 Task: Check current mortgage rates that include VA loans.
Action: Mouse moved to (791, 152)
Screenshot: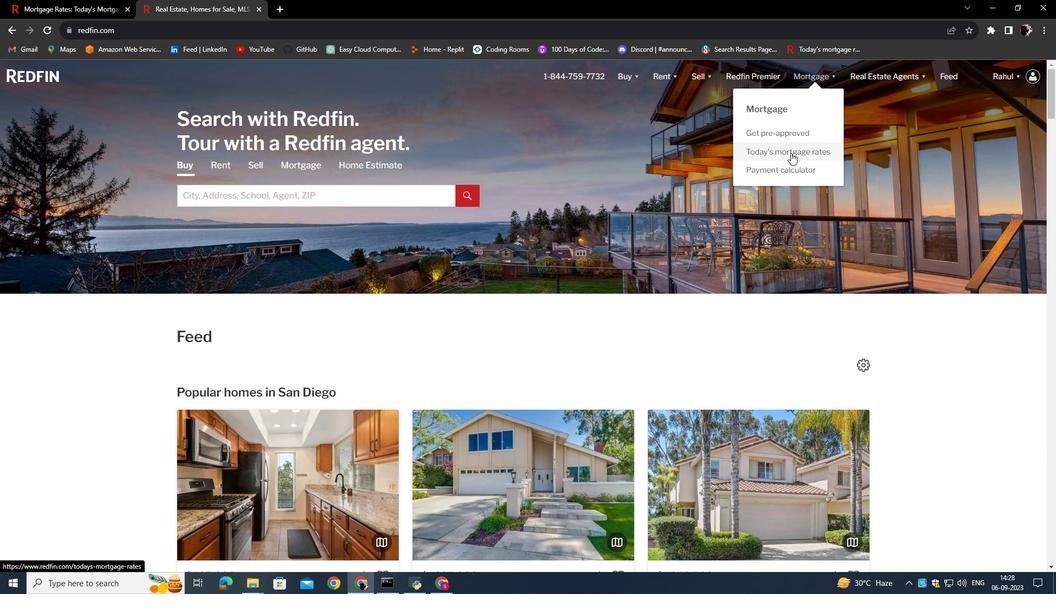 
Action: Mouse pressed left at (791, 152)
Screenshot: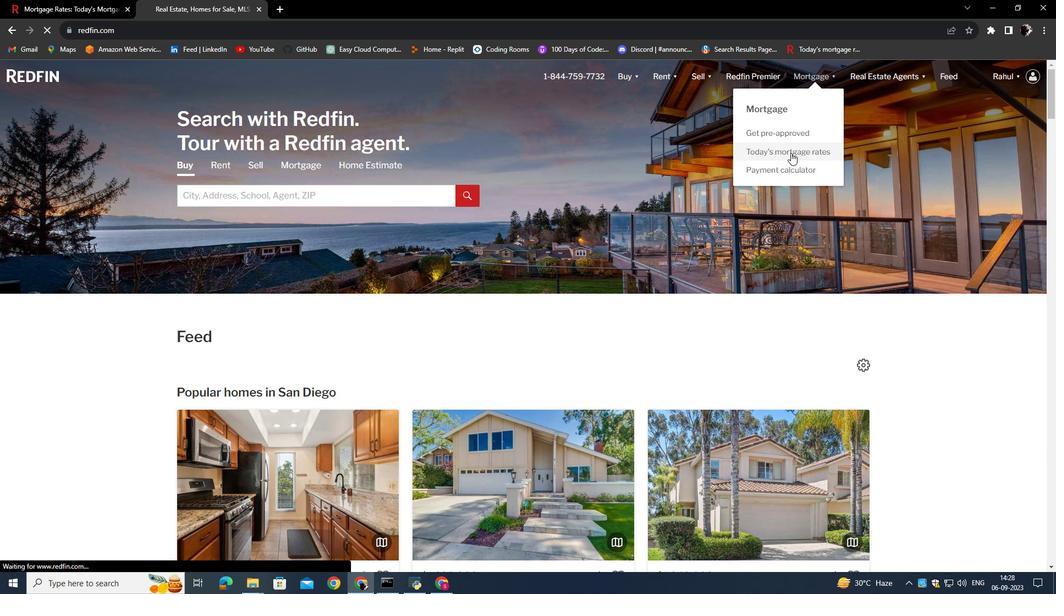 
Action: Mouse moved to (423, 300)
Screenshot: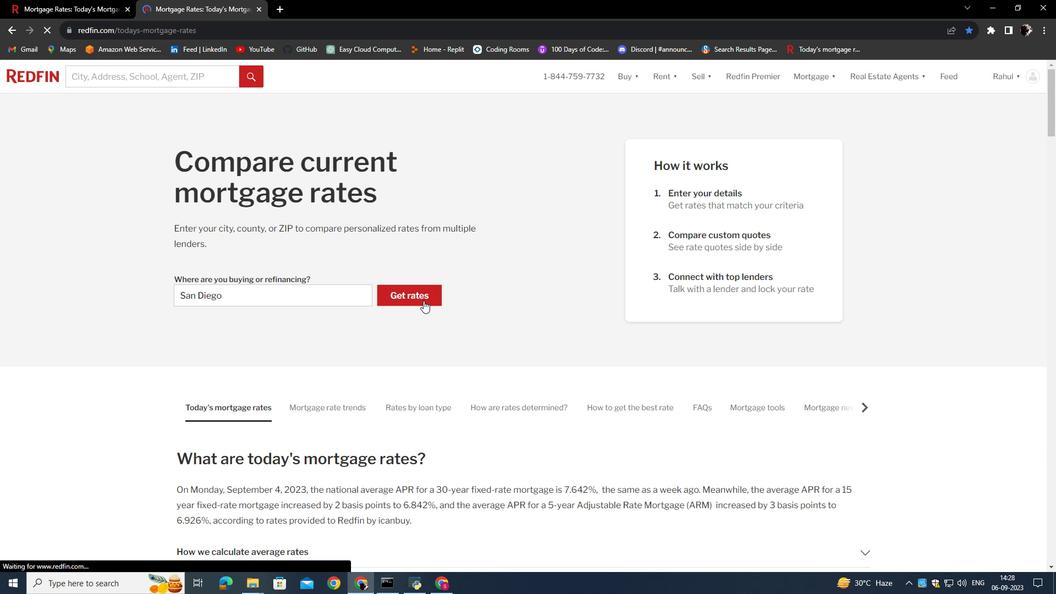 
Action: Mouse pressed left at (423, 300)
Screenshot: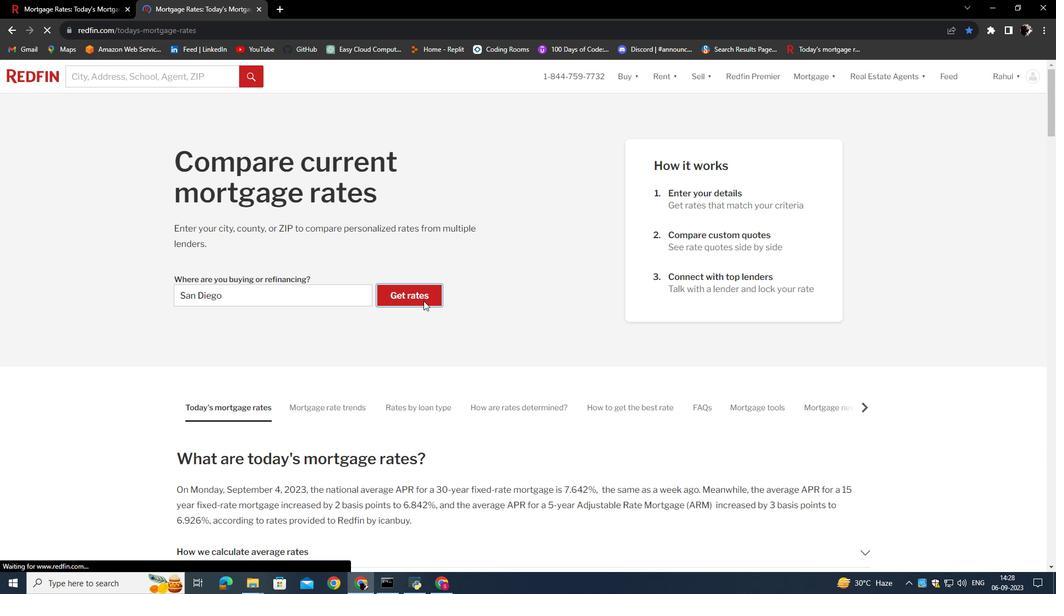
Action: Mouse moved to (252, 381)
Screenshot: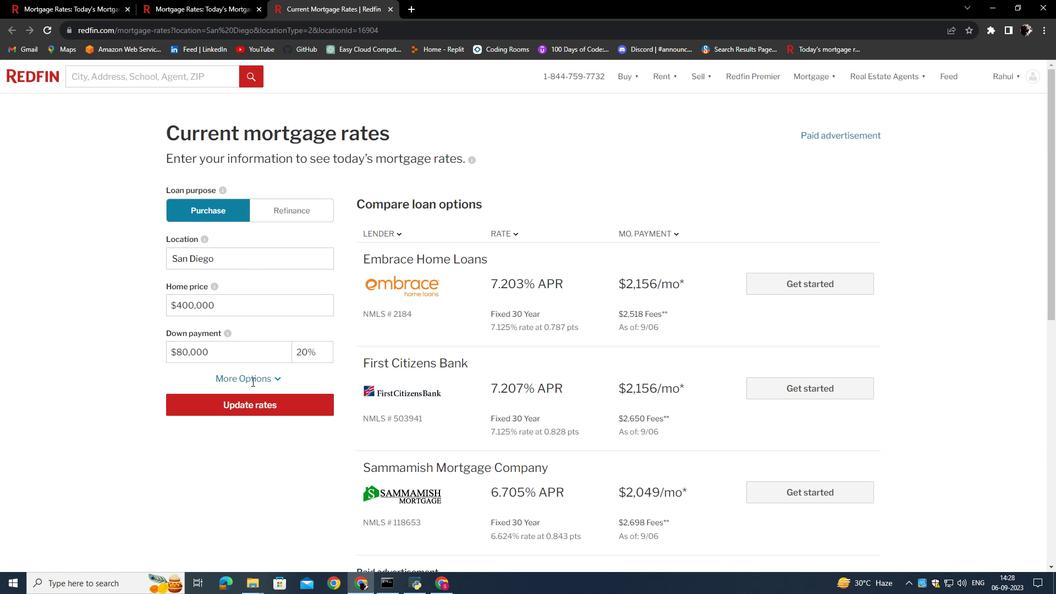 
Action: Mouse pressed left at (252, 381)
Screenshot: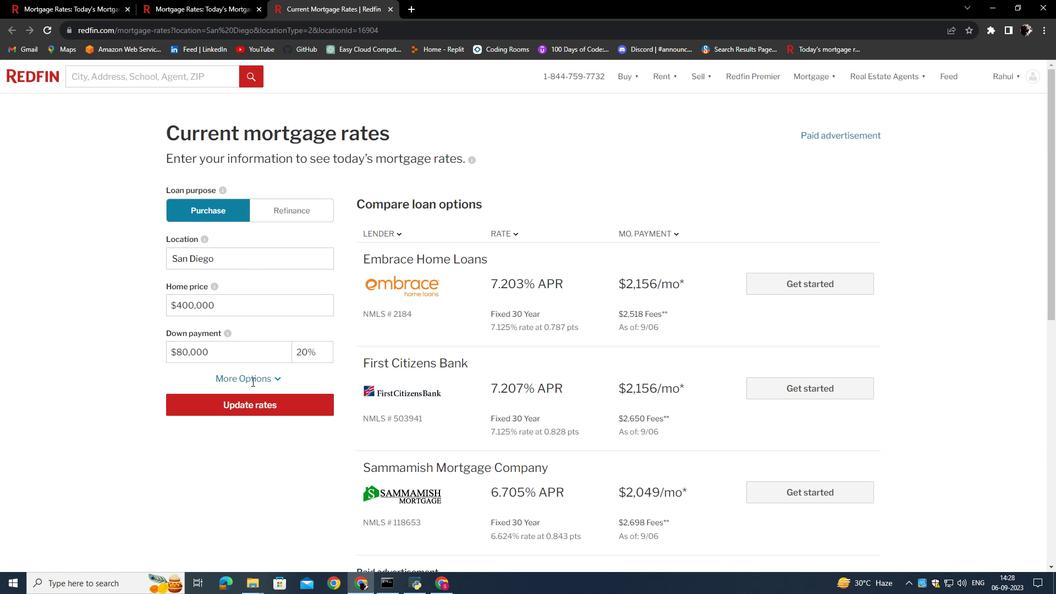 
Action: Mouse moved to (264, 386)
Screenshot: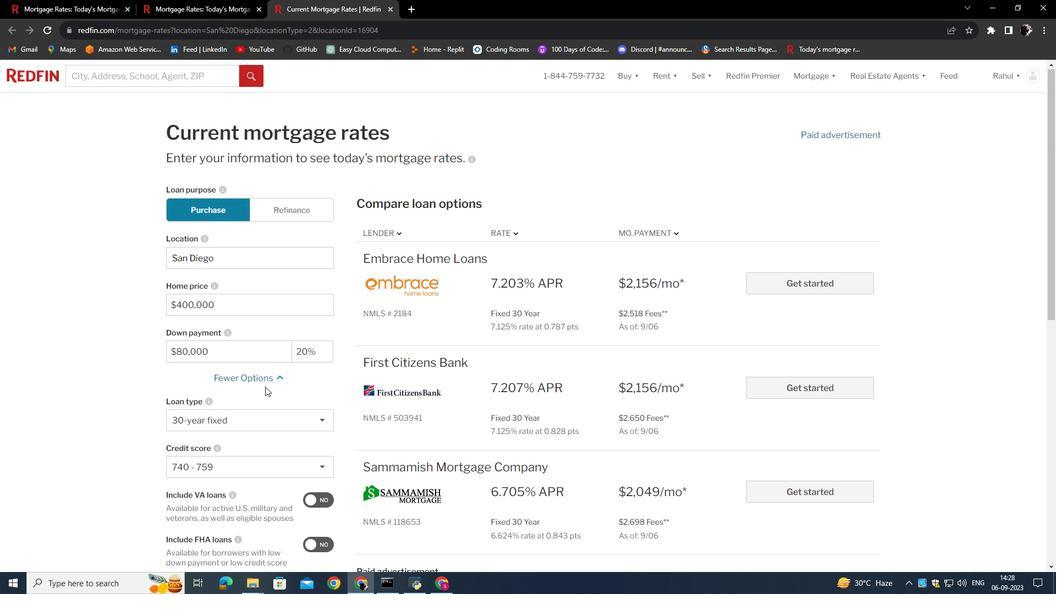 
Action: Mouse scrolled (264, 385) with delta (0, 0)
Screenshot: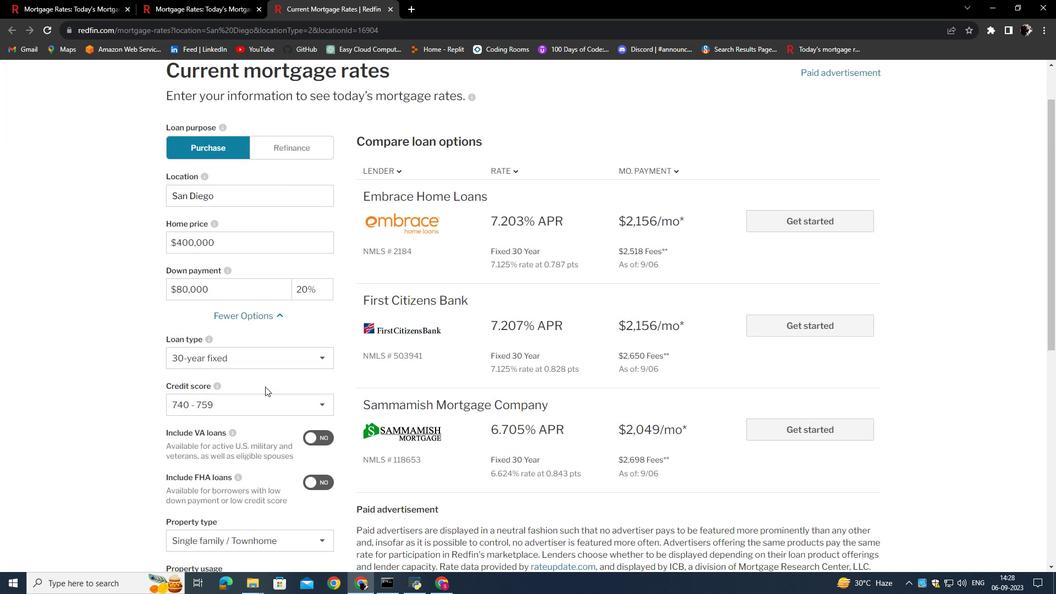 
Action: Mouse moved to (265, 386)
Screenshot: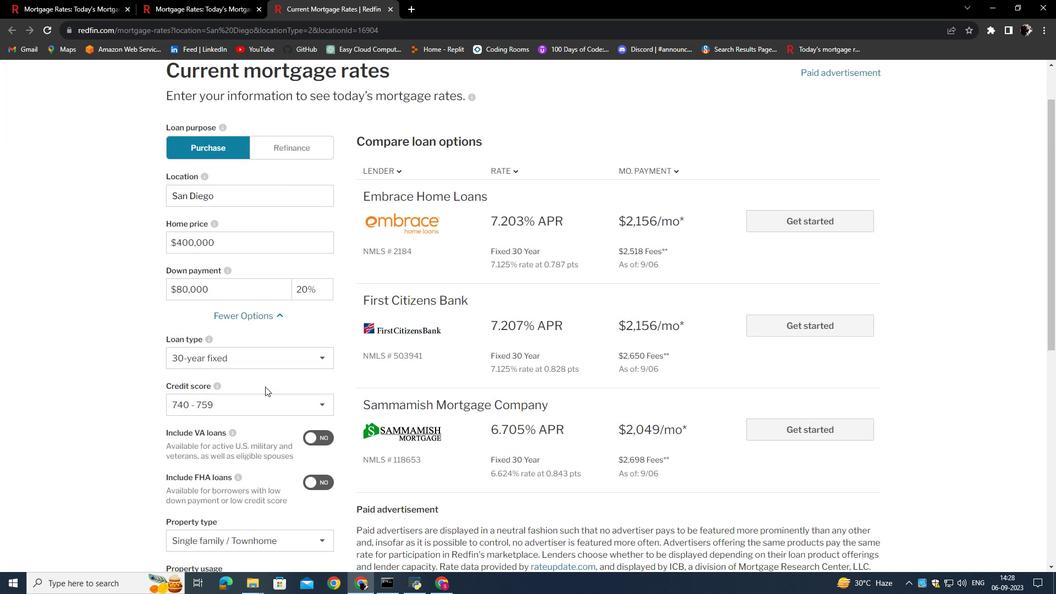 
Action: Mouse scrolled (265, 386) with delta (0, 0)
Screenshot: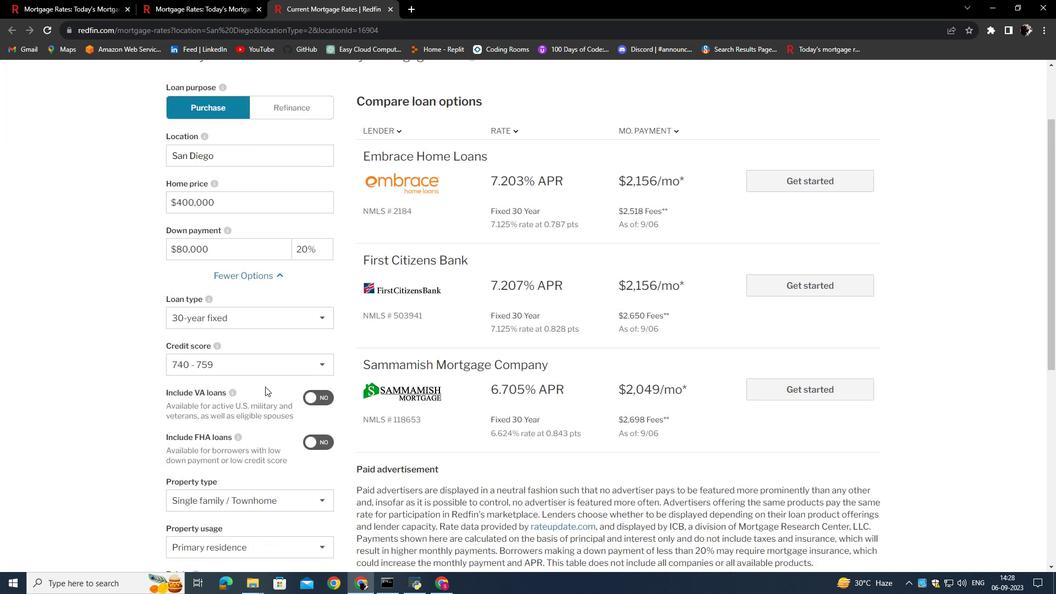 
Action: Mouse scrolled (265, 386) with delta (0, 0)
Screenshot: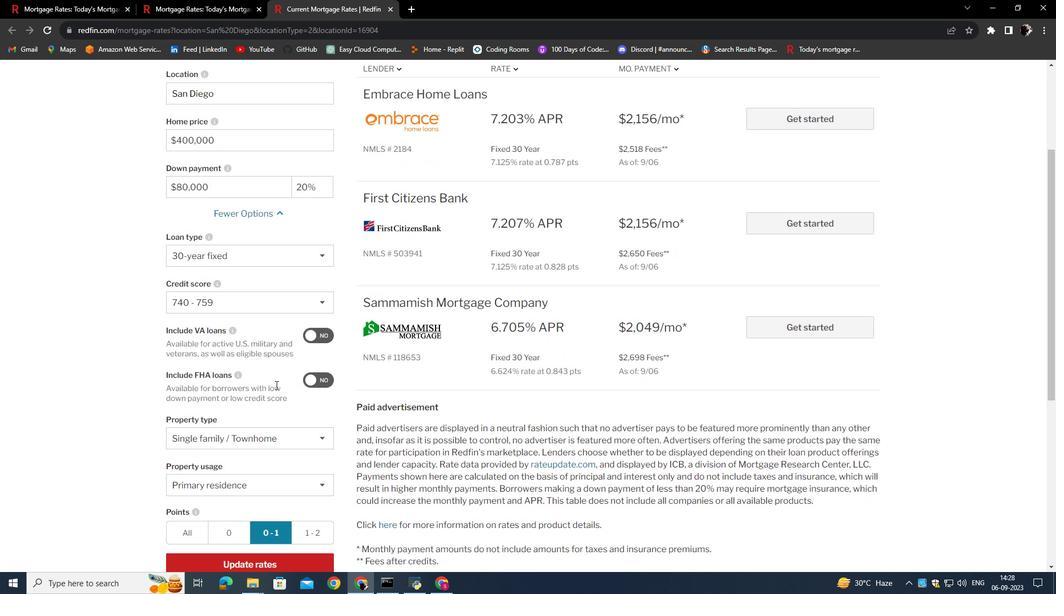 
Action: Mouse moved to (320, 337)
Screenshot: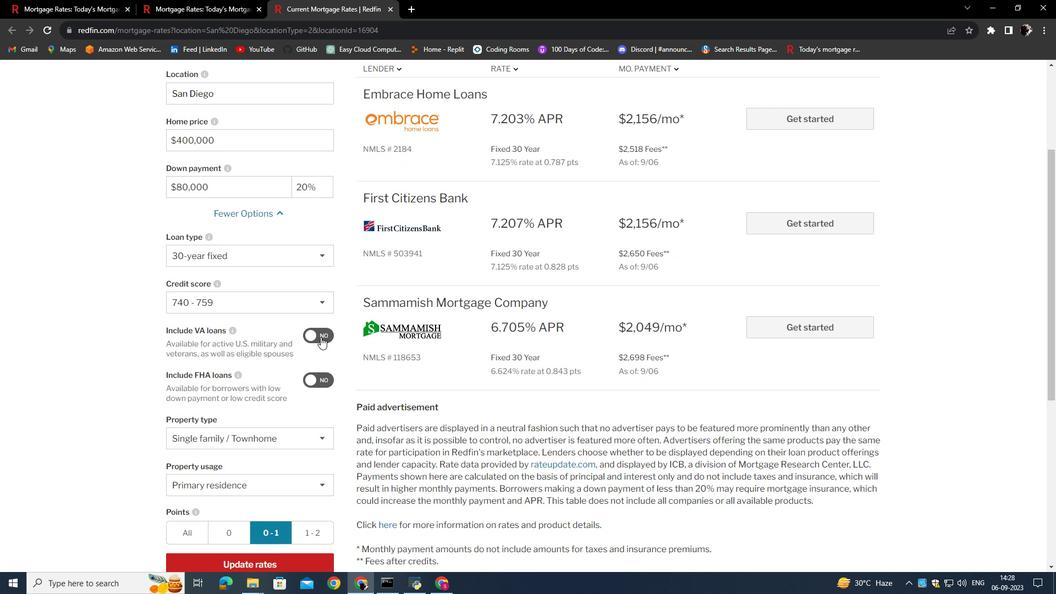 
Action: Mouse pressed left at (320, 337)
Screenshot: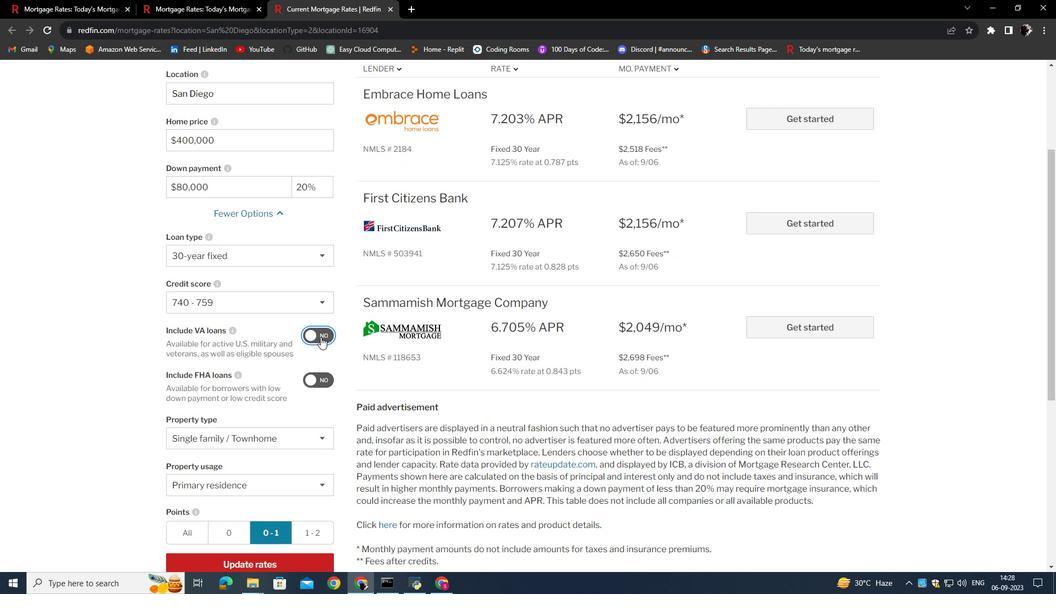 
Action: Mouse moved to (301, 374)
Screenshot: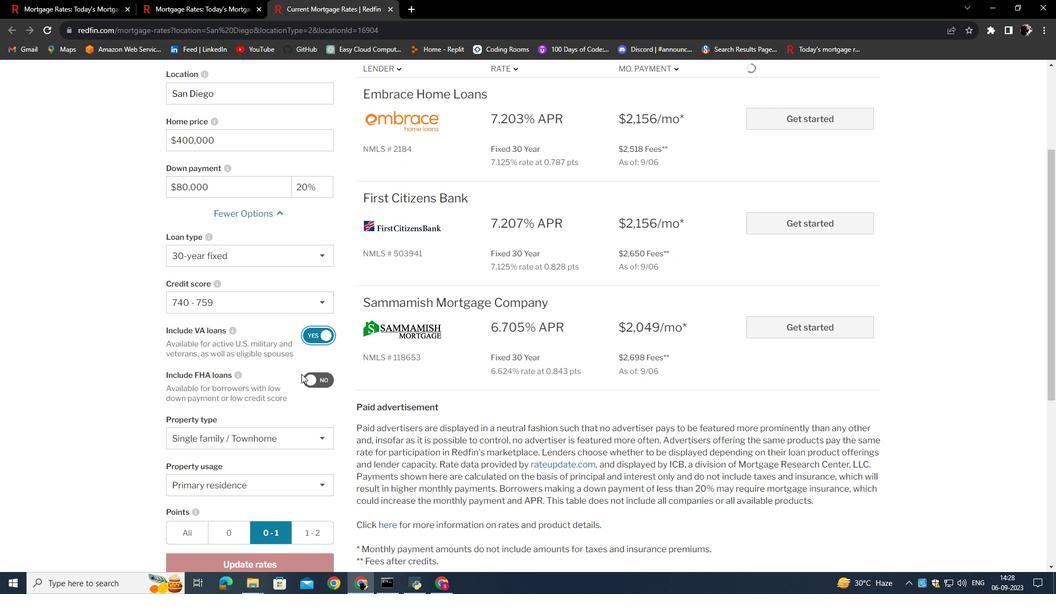 
Action: Mouse scrolled (301, 373) with delta (0, 0)
Screenshot: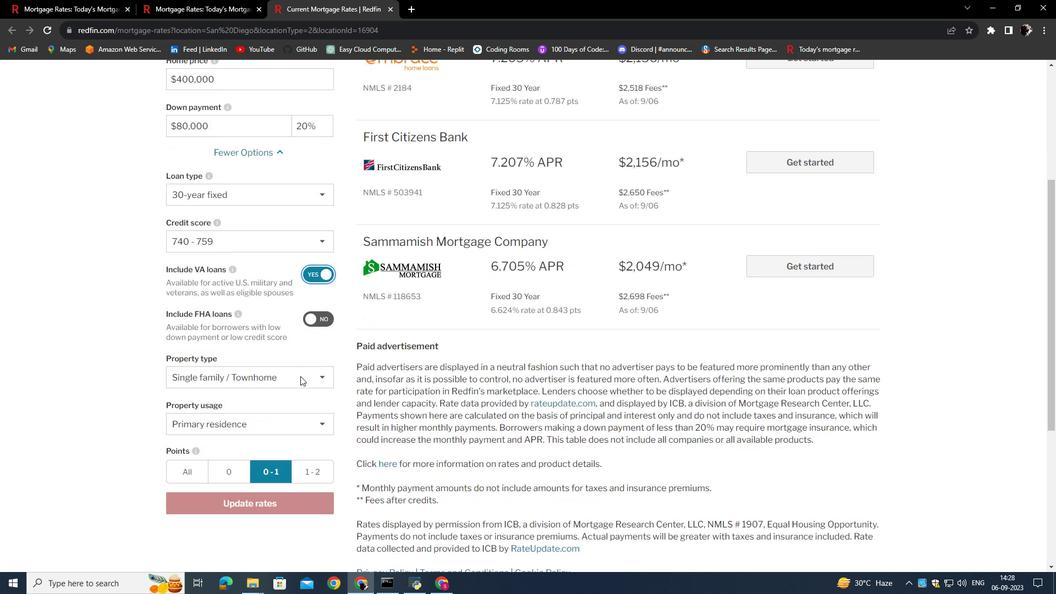 
Action: Mouse moved to (300, 376)
Screenshot: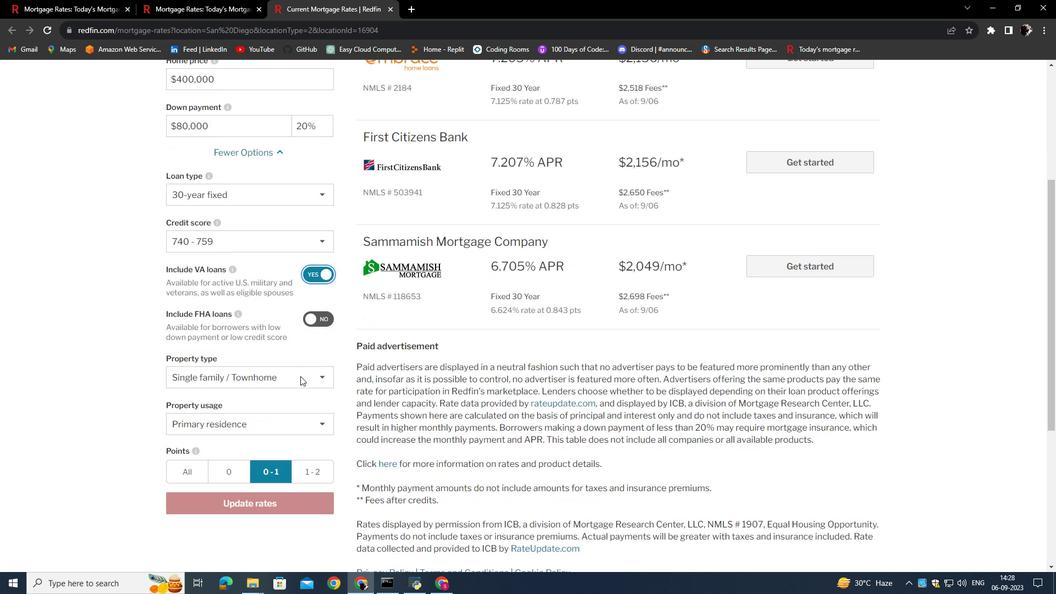 
Action: Mouse scrolled (300, 375) with delta (0, 0)
Screenshot: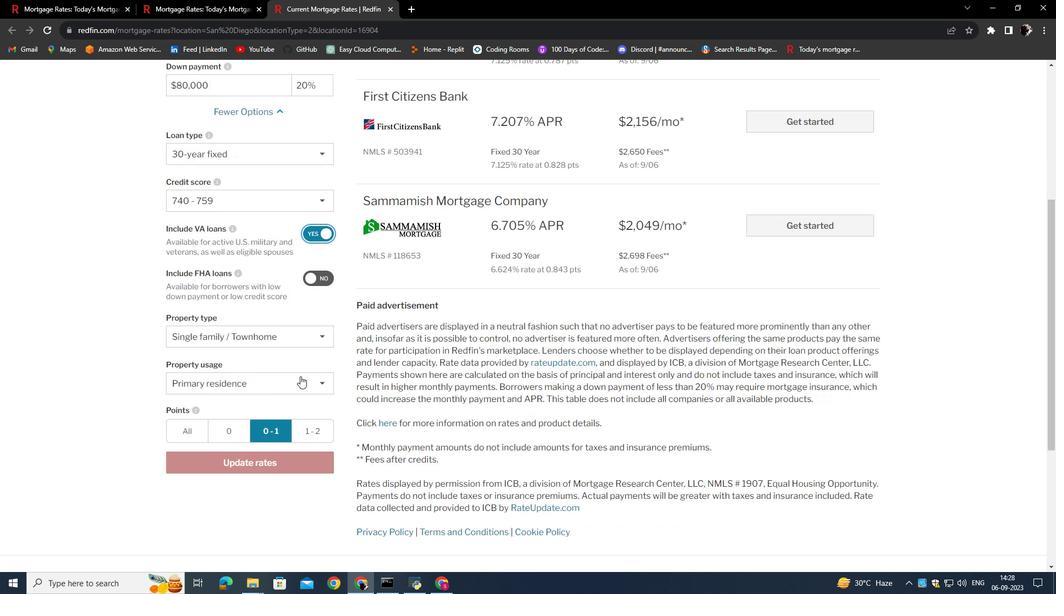 
Action: Mouse moved to (272, 452)
Screenshot: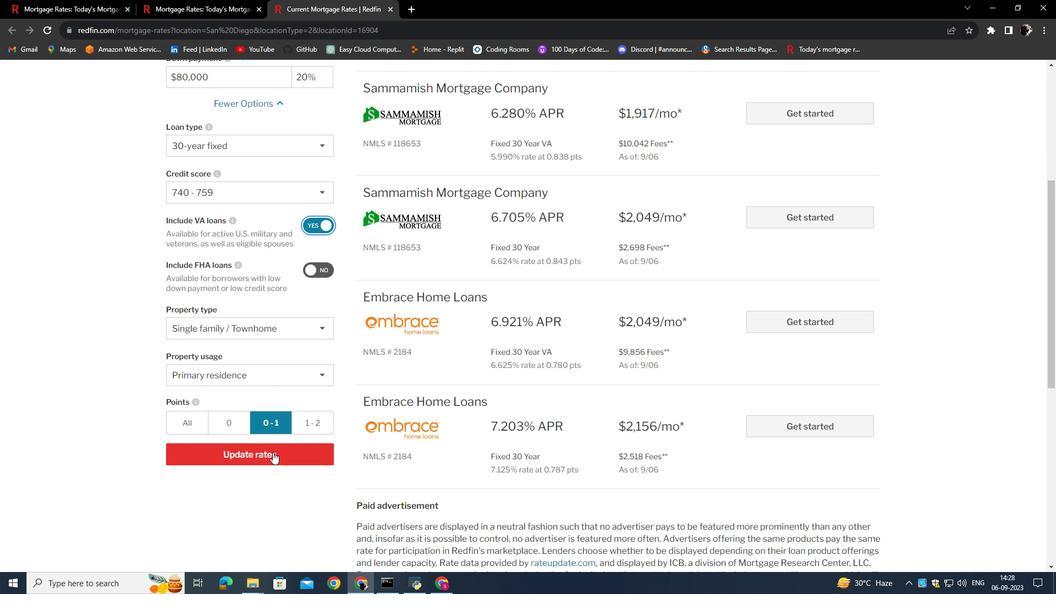 
Action: Mouse pressed left at (272, 452)
Screenshot: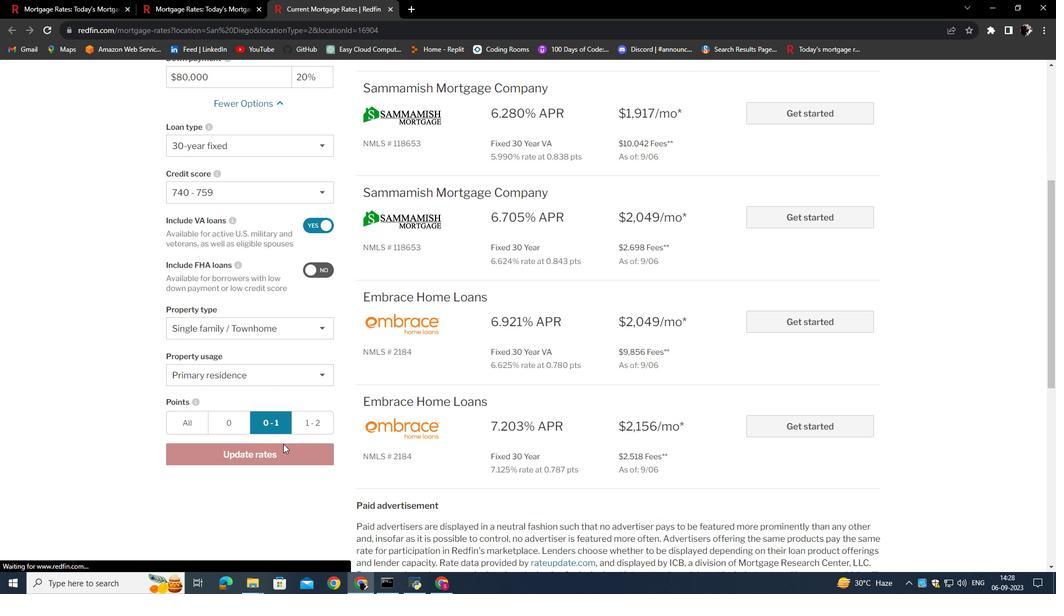
Action: Mouse moved to (474, 361)
Screenshot: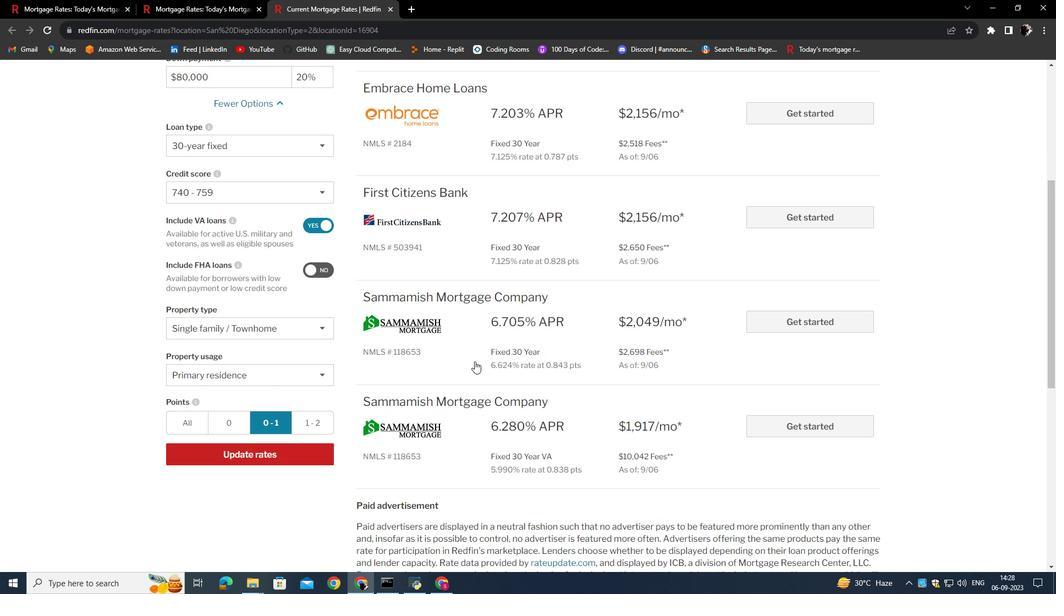 
Action: Mouse scrolled (474, 362) with delta (0, 0)
Screenshot: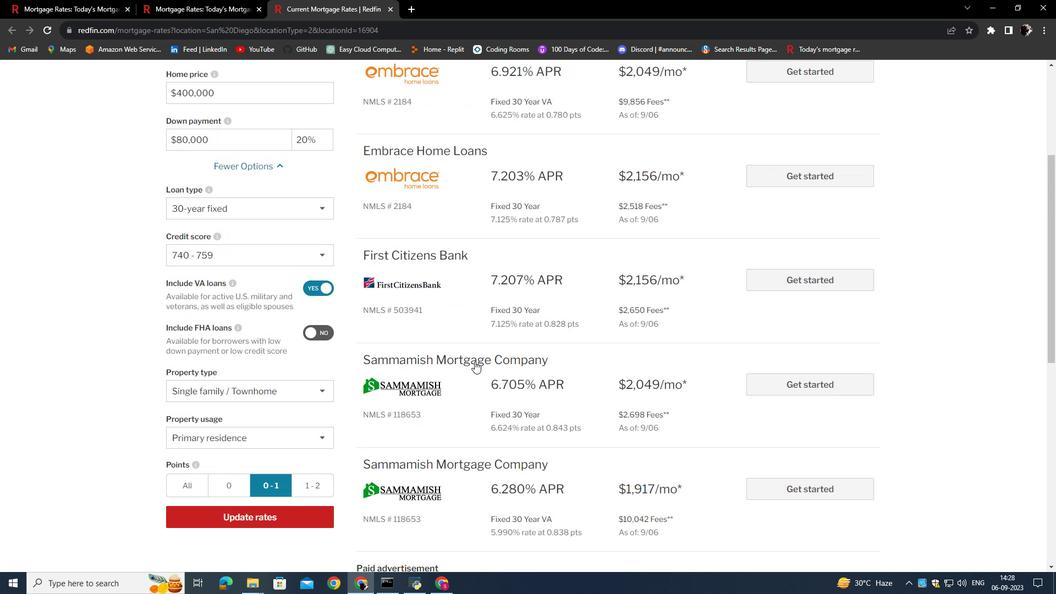 
Action: Mouse scrolled (474, 362) with delta (0, 0)
Screenshot: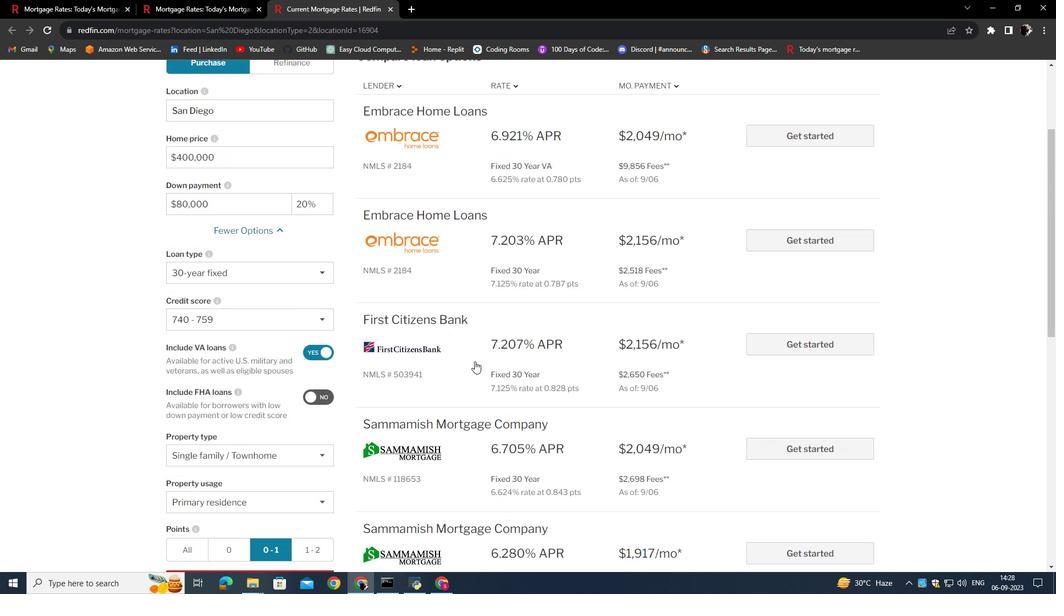 
Action: Mouse scrolled (474, 362) with delta (0, 0)
Screenshot: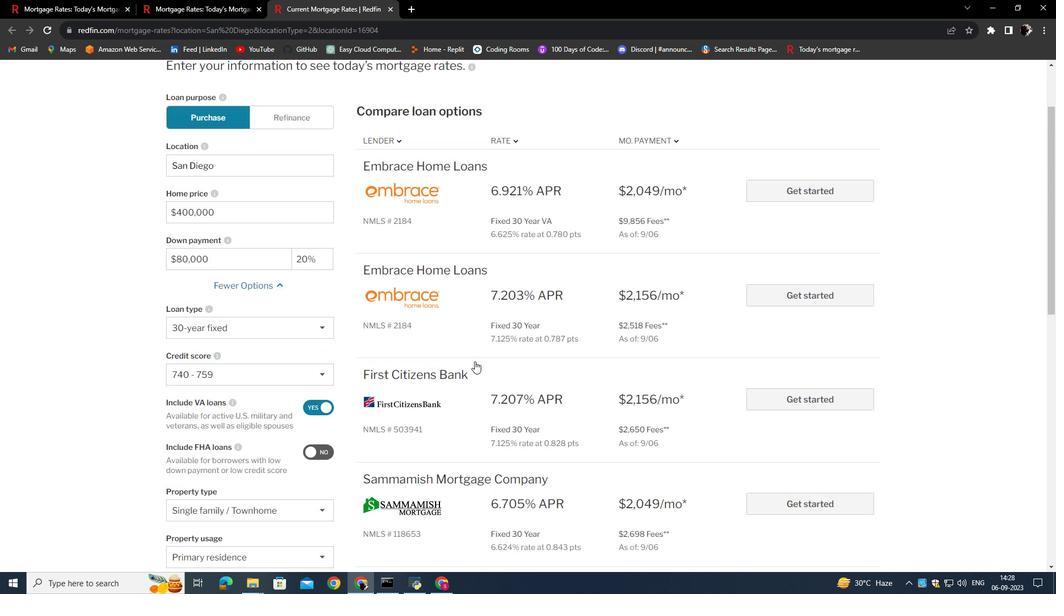 
Action: Mouse scrolled (474, 362) with delta (0, 0)
Screenshot: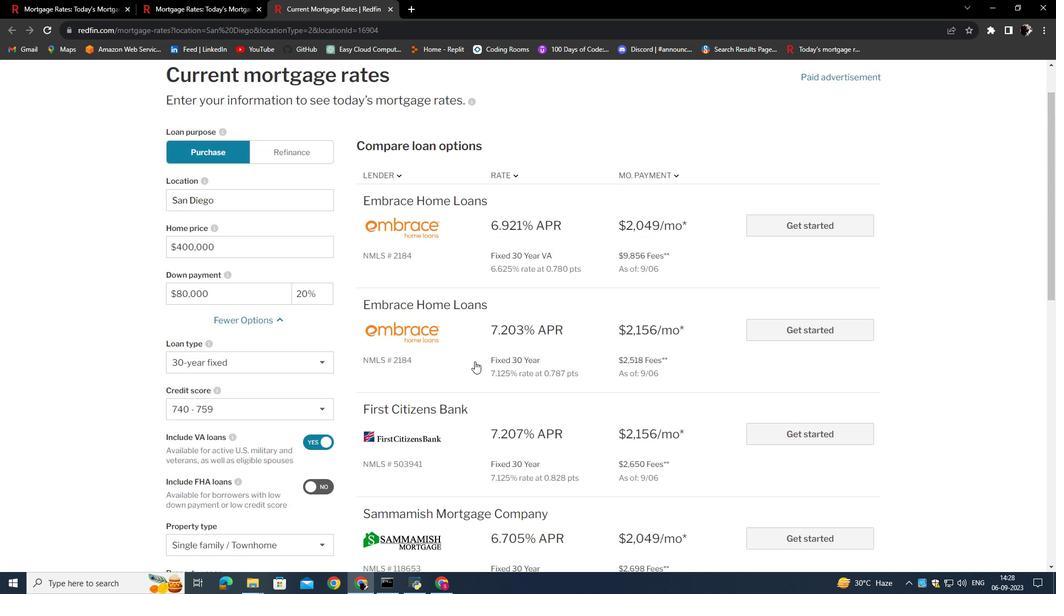 
Action: Mouse scrolled (474, 362) with delta (0, 0)
Screenshot: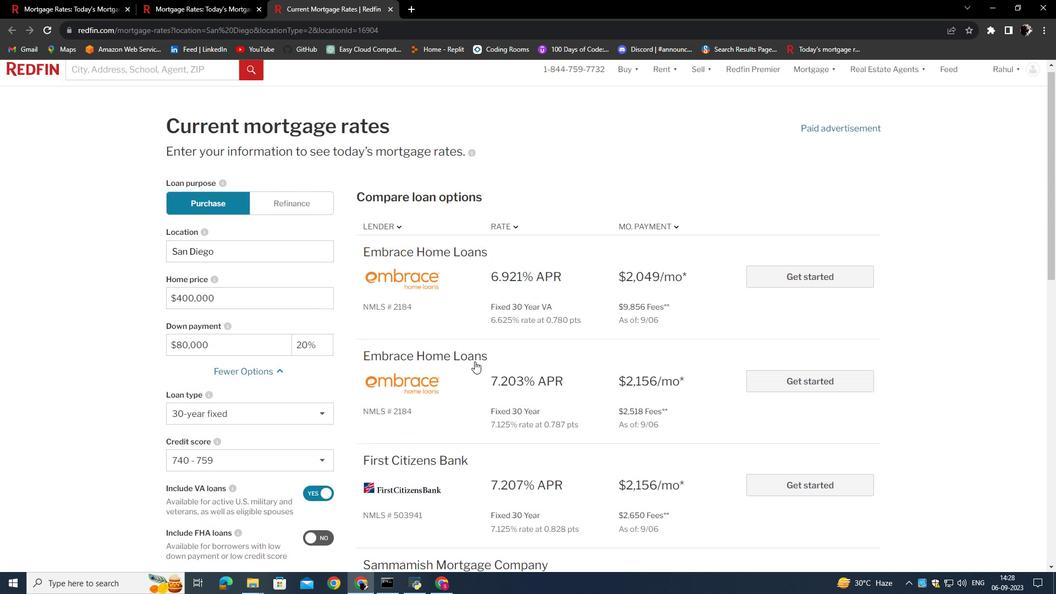 
